 Task: Create a task  Integrate website with a new content delivery network (CDN) , assign it to team member softage.3@softage.net in the project AgileRealm and update the status of the task to  Off Track , set the priority of the task to Medium
Action: Mouse moved to (94, 340)
Screenshot: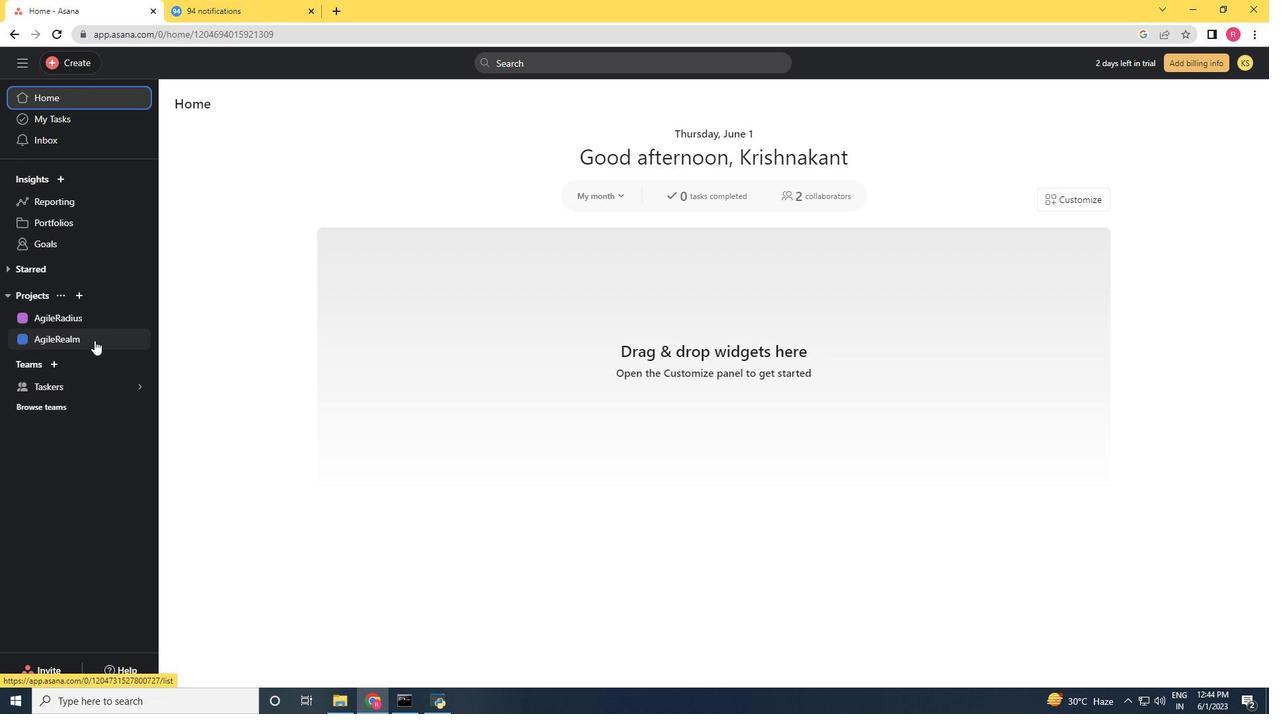
Action: Mouse pressed left at (94, 340)
Screenshot: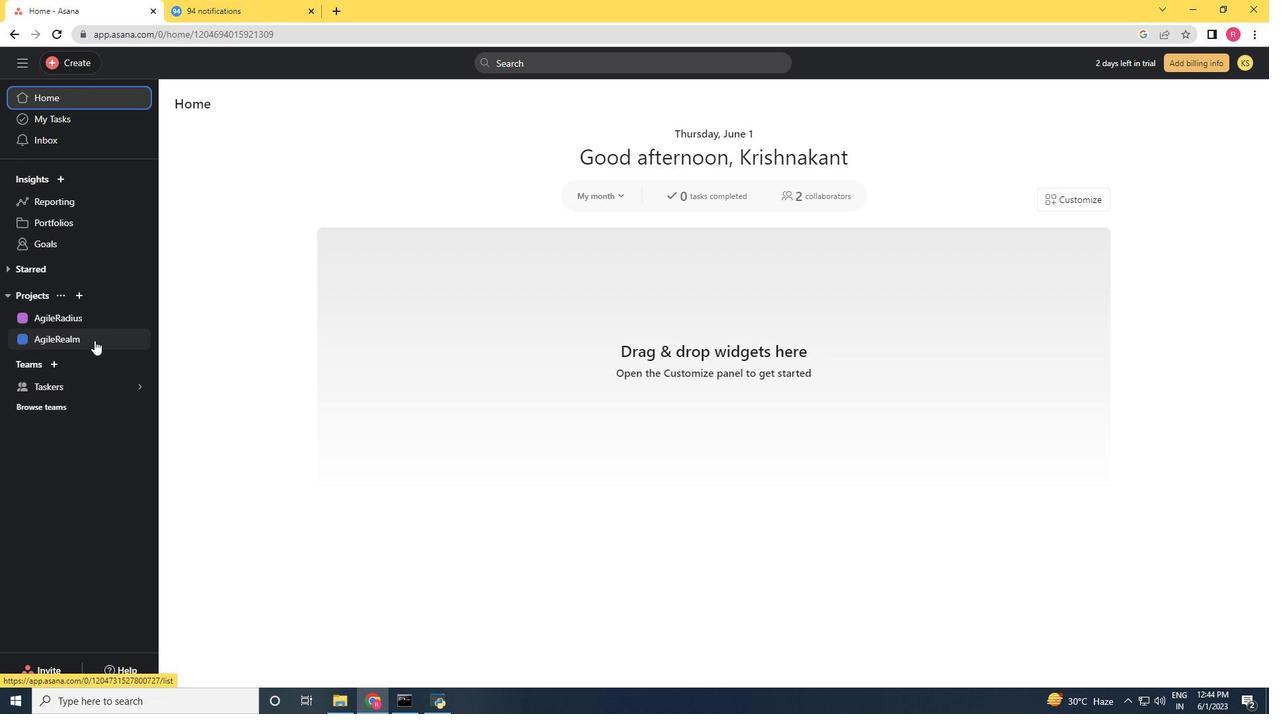 
Action: Mouse moved to (67, 57)
Screenshot: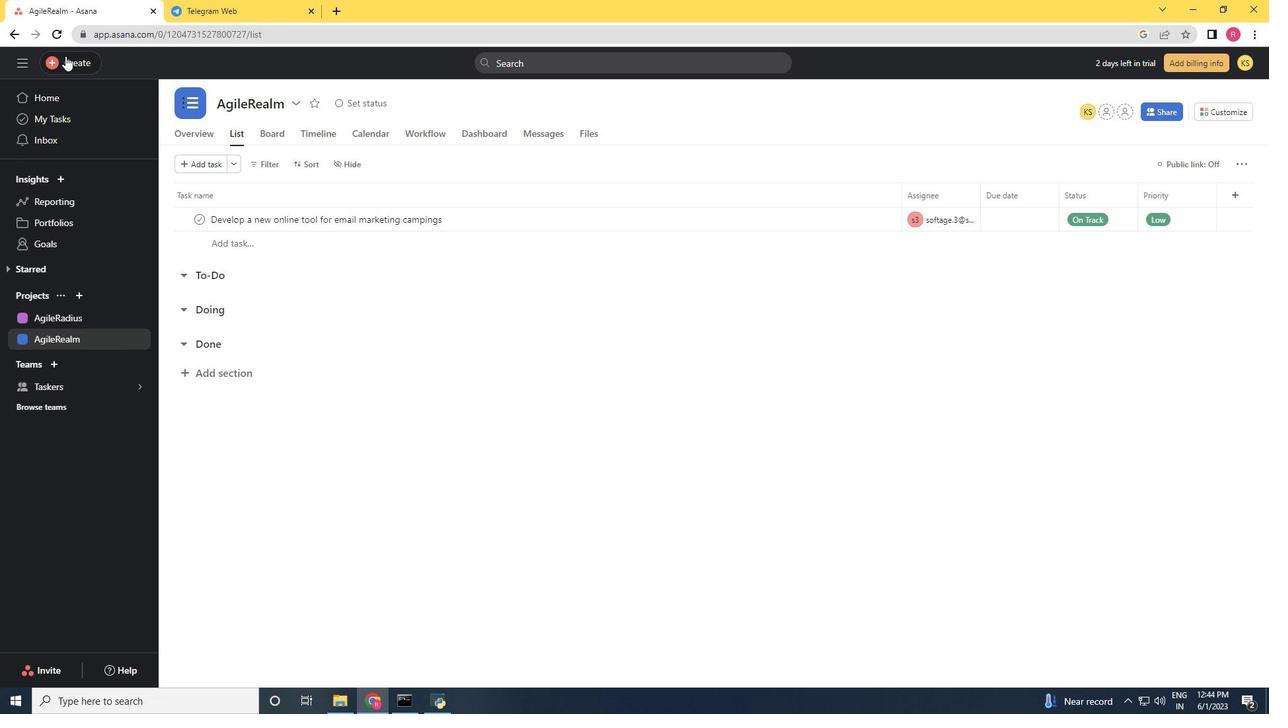 
Action: Mouse pressed left at (67, 57)
Screenshot: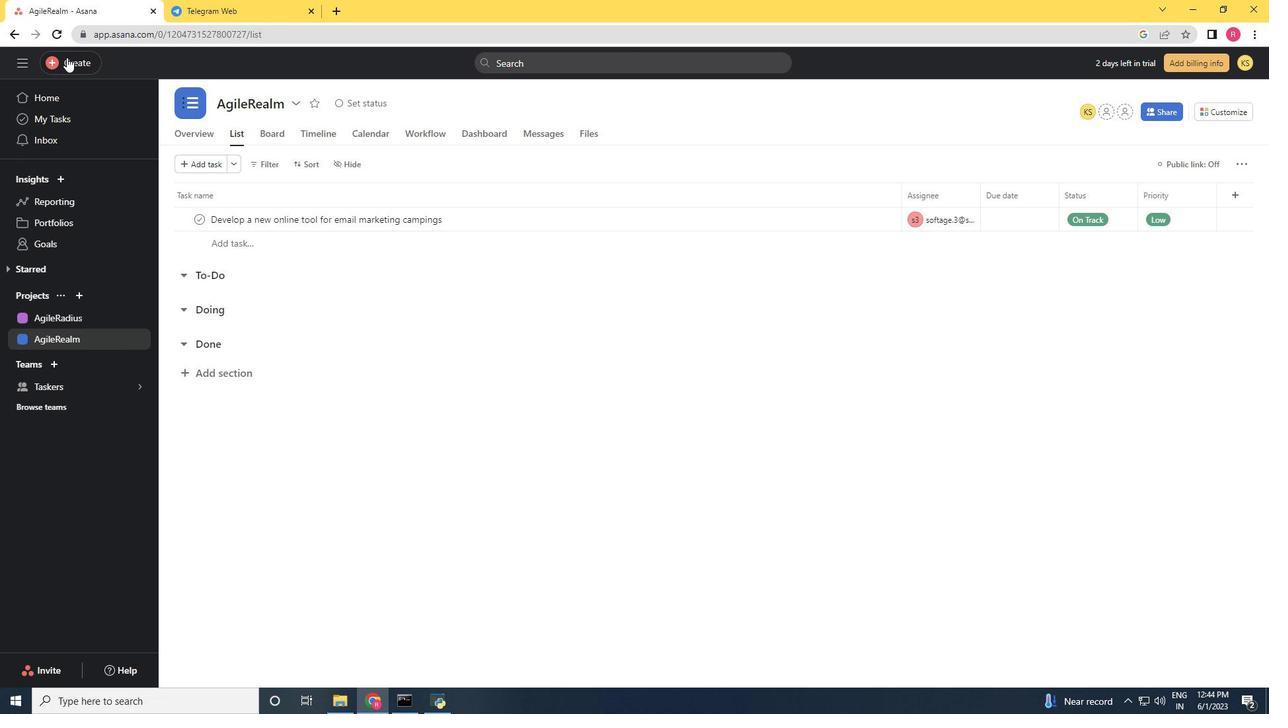 
Action: Mouse moved to (156, 74)
Screenshot: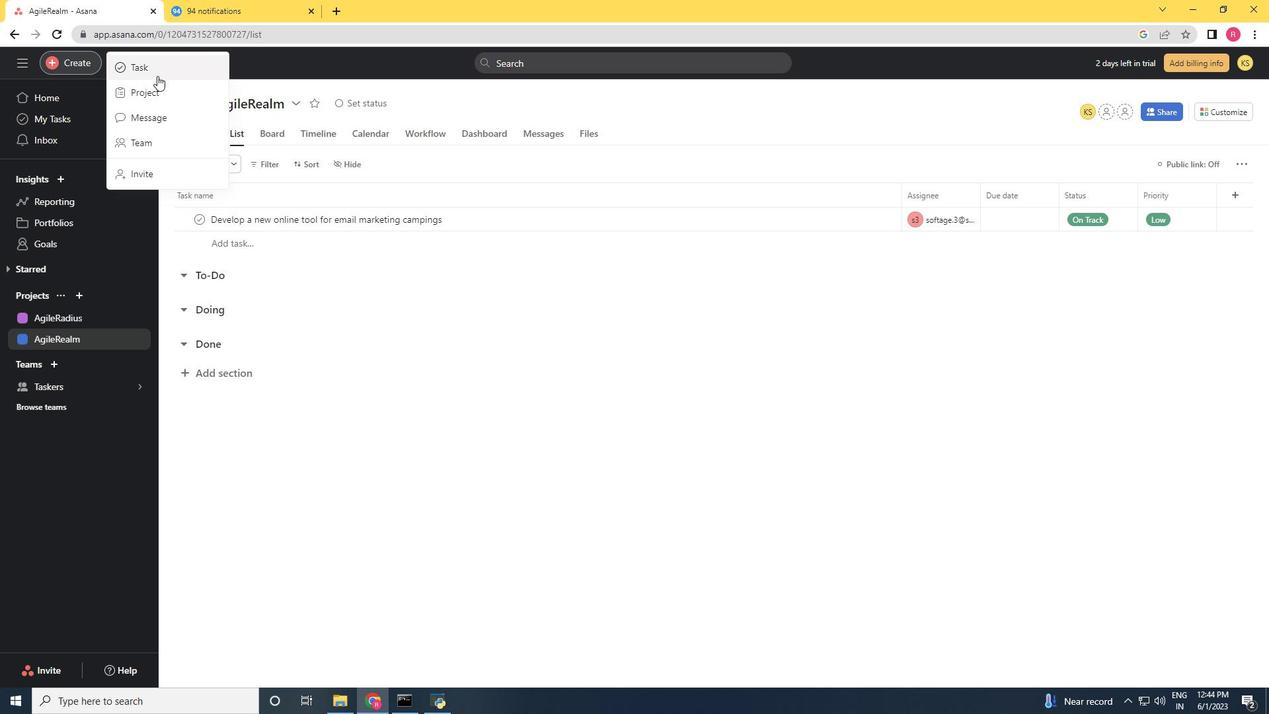 
Action: Mouse pressed left at (156, 74)
Screenshot: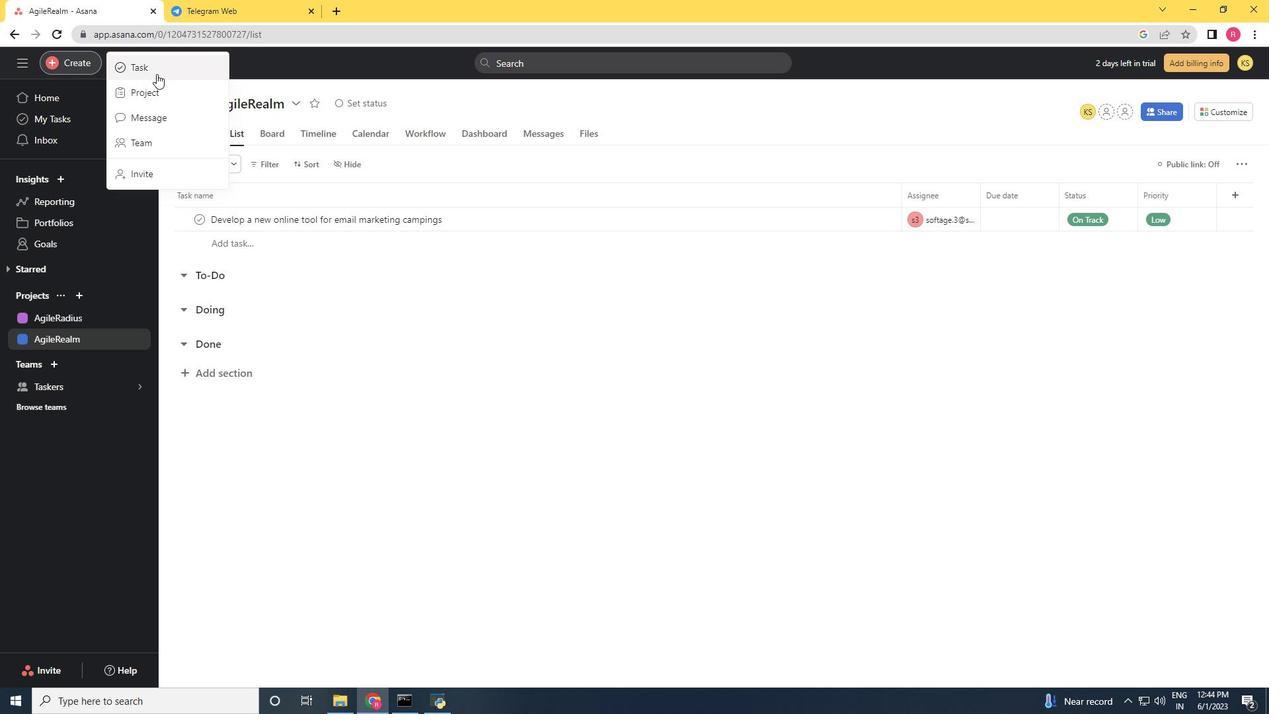 
Action: Mouse moved to (258, 117)
Screenshot: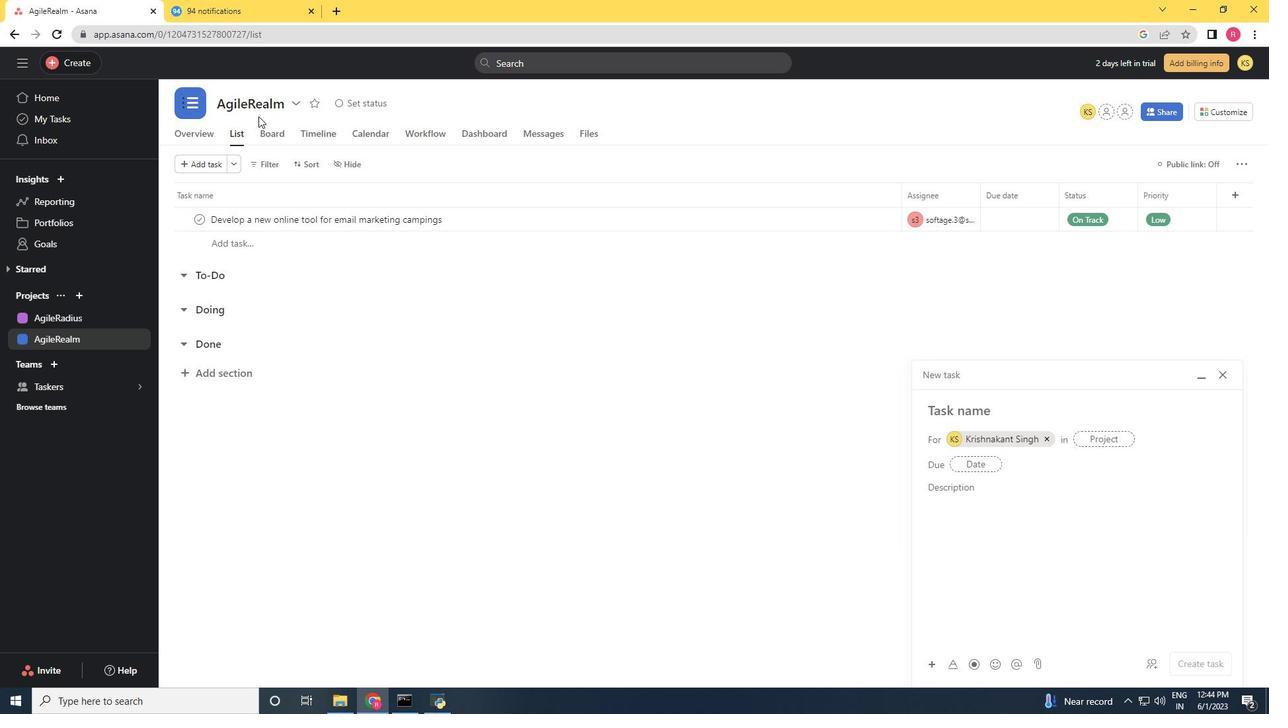 
Action: Key pressed <Key.shift>Integrate<Key.space>website<Key.space>with<Key.space>a<Key.space>new<Key.space>content<Key.space>delivery<Key.space>network<Key.space><Key.shift_r><Key.shift_r><Key.shift_r><Key.shift_r><Key.shift_r><Key.shift_r><Key.shift_r><Key.shift_r>(CDN)
Screenshot: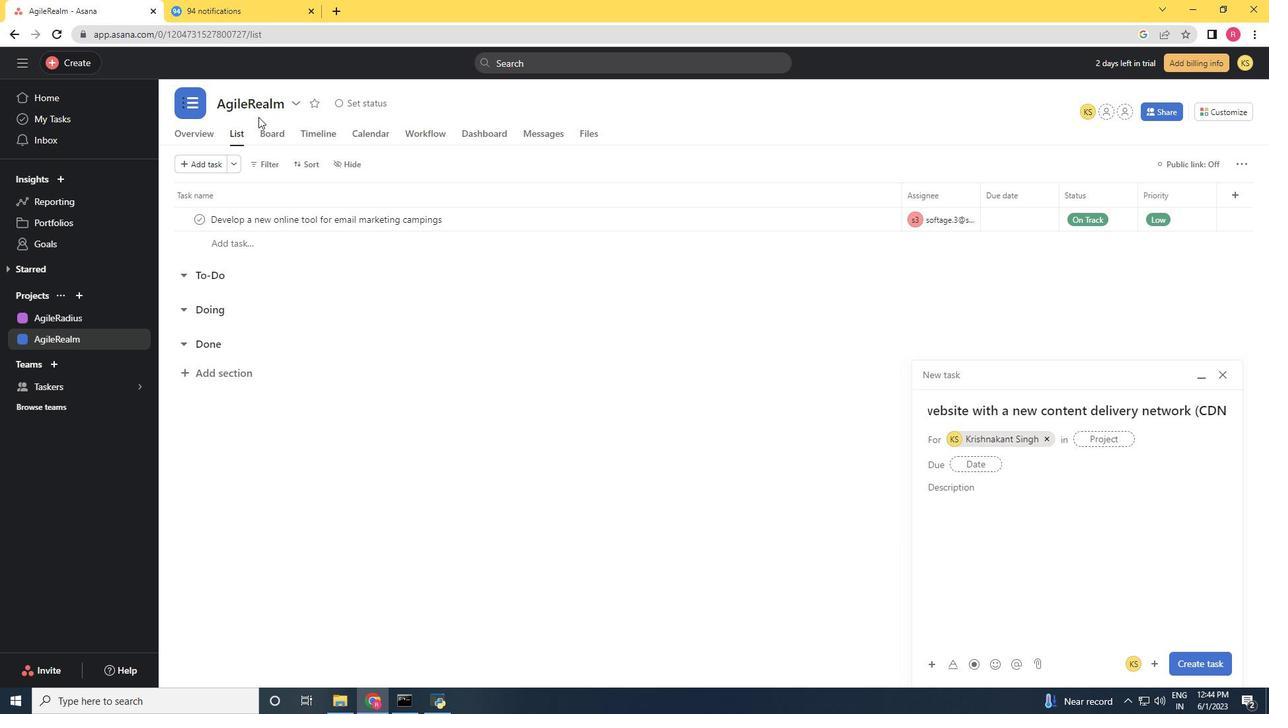 
Action: Mouse moved to (1046, 437)
Screenshot: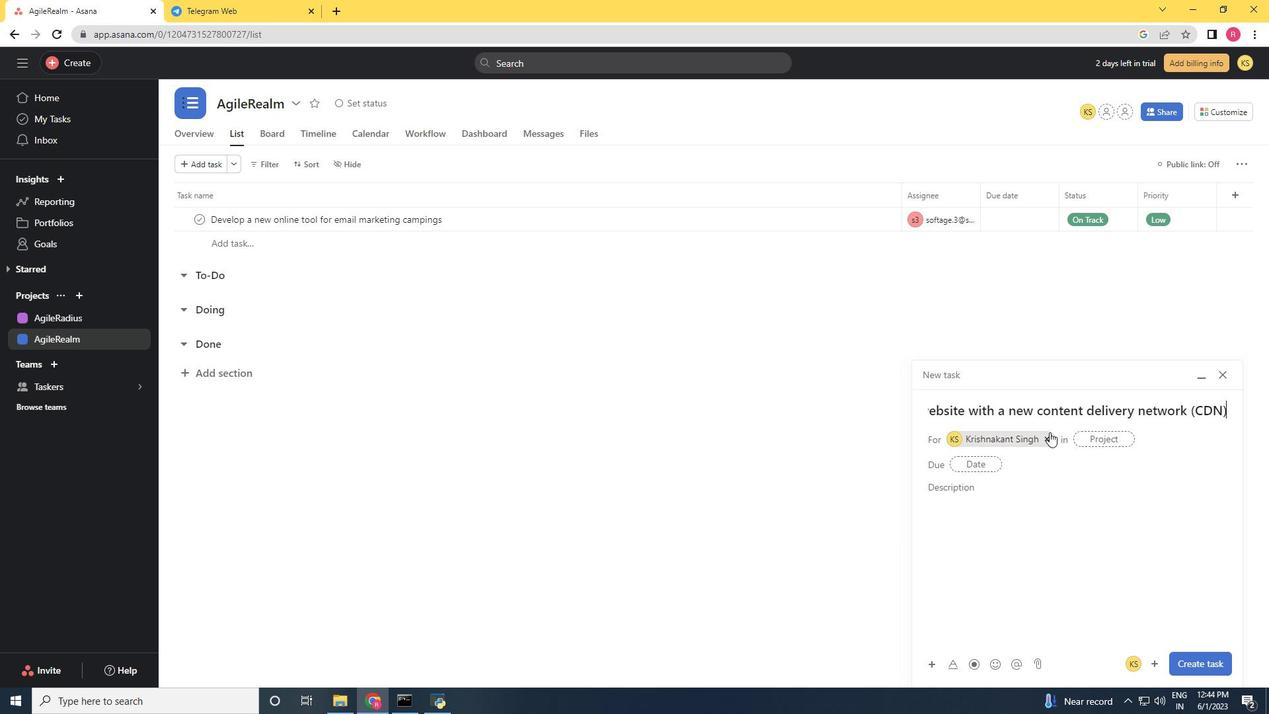 
Action: Mouse pressed left at (1046, 437)
Screenshot: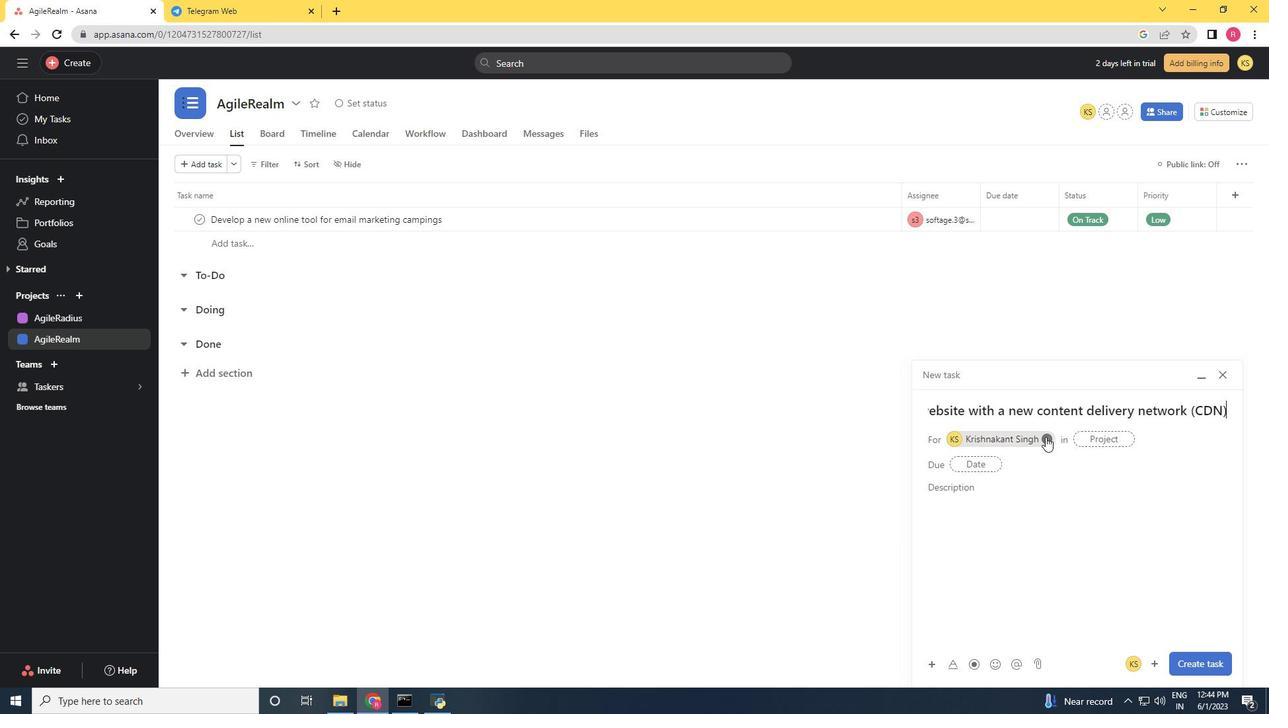 
Action: Mouse moved to (989, 438)
Screenshot: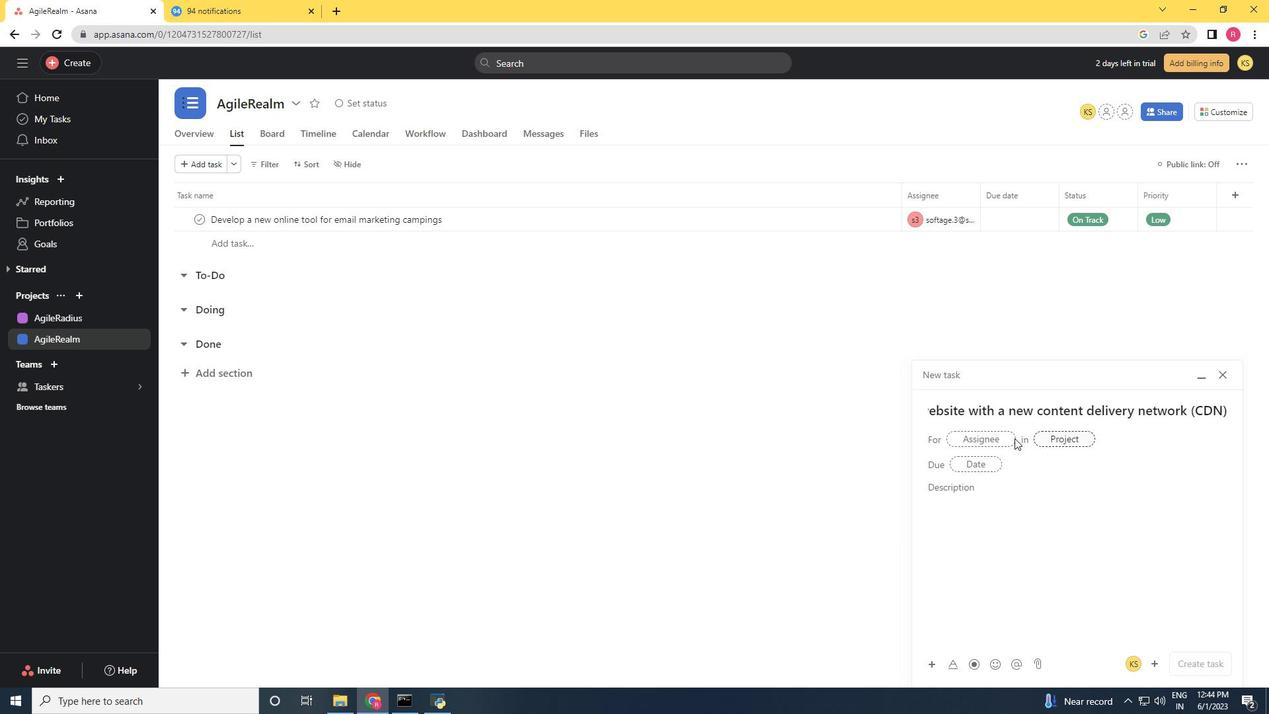 
Action: Mouse pressed left at (989, 438)
Screenshot: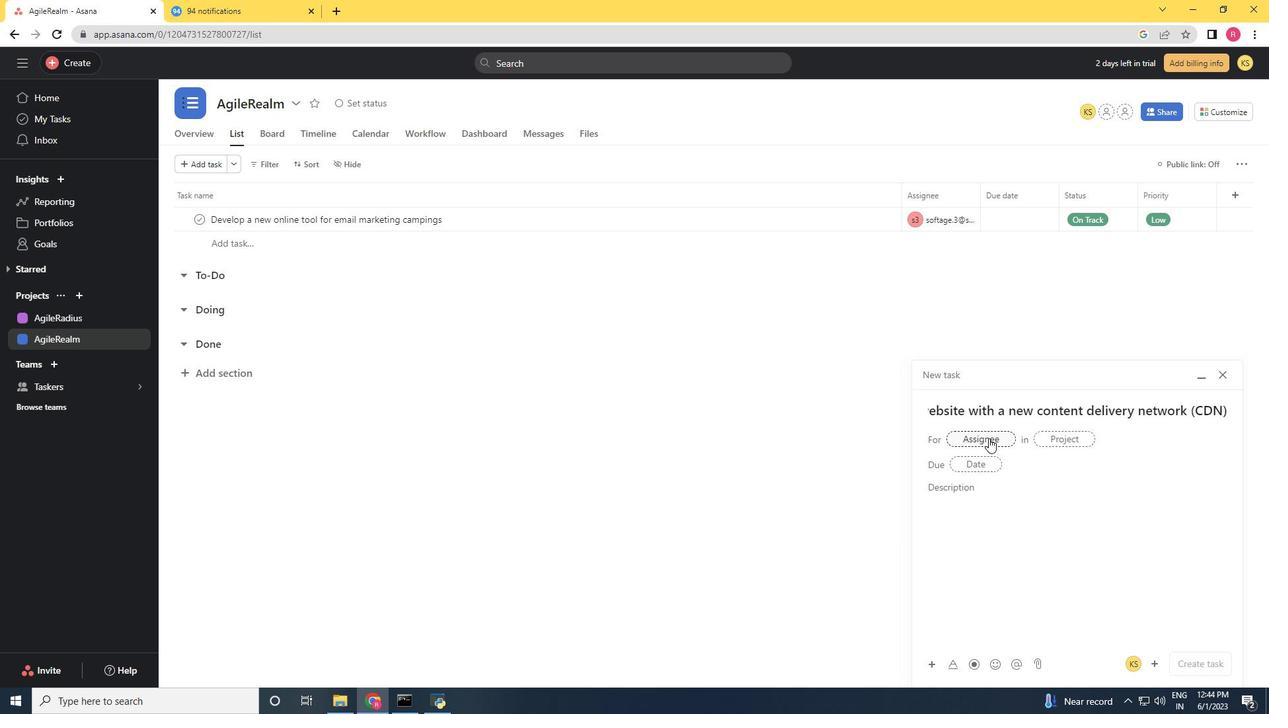 
Action: Key pressed softage.3<Key.shift>@softage.net
Screenshot: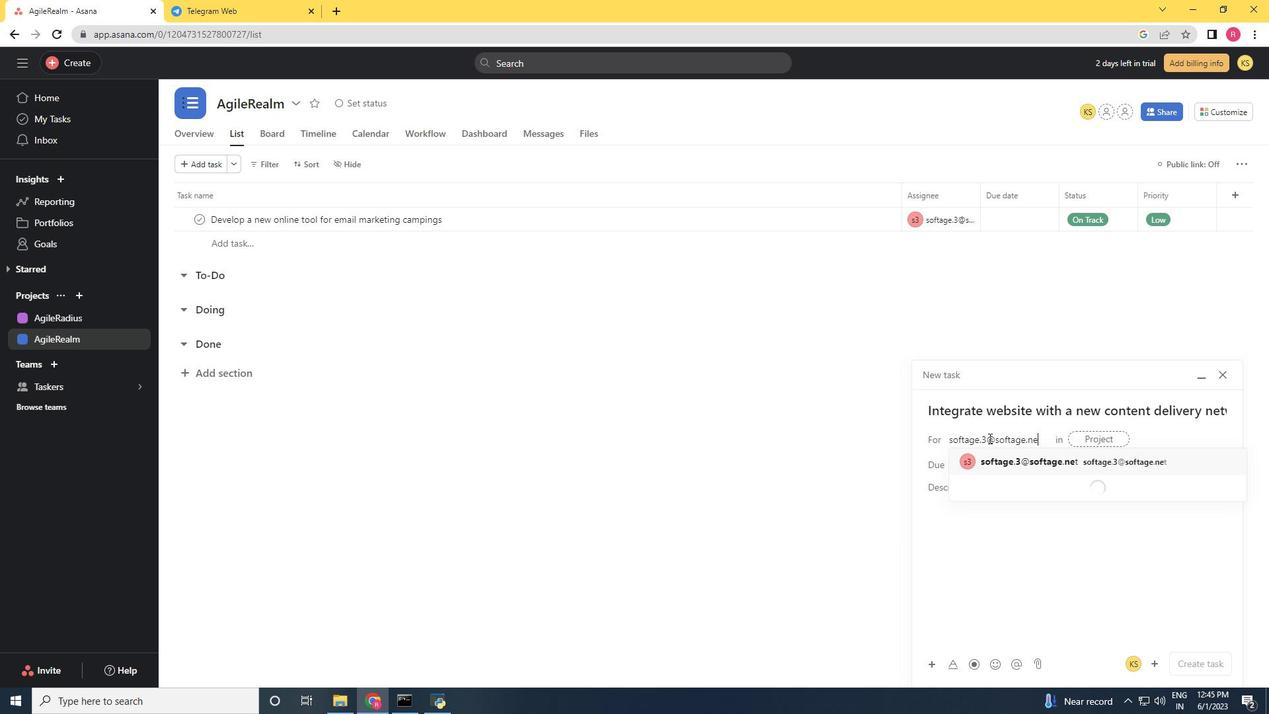 
Action: Mouse moved to (1043, 467)
Screenshot: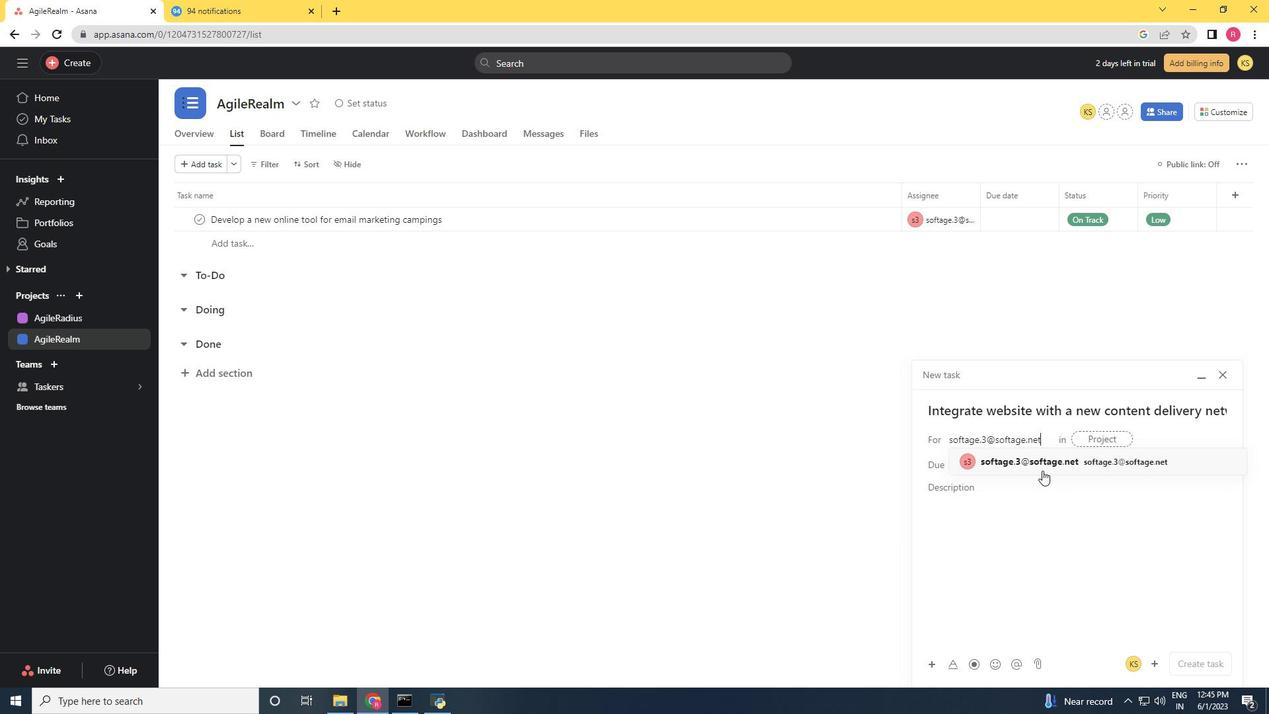 
Action: Mouse pressed left at (1043, 467)
Screenshot: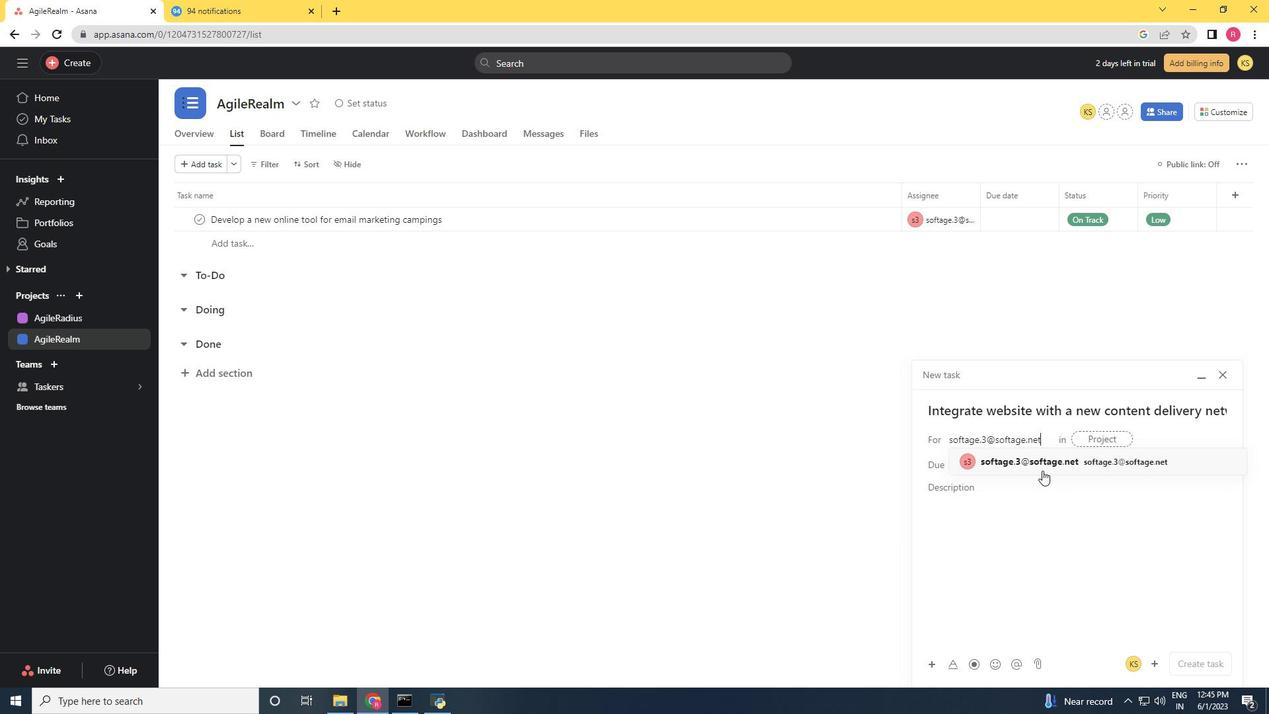 
Action: Mouse moved to (852, 483)
Screenshot: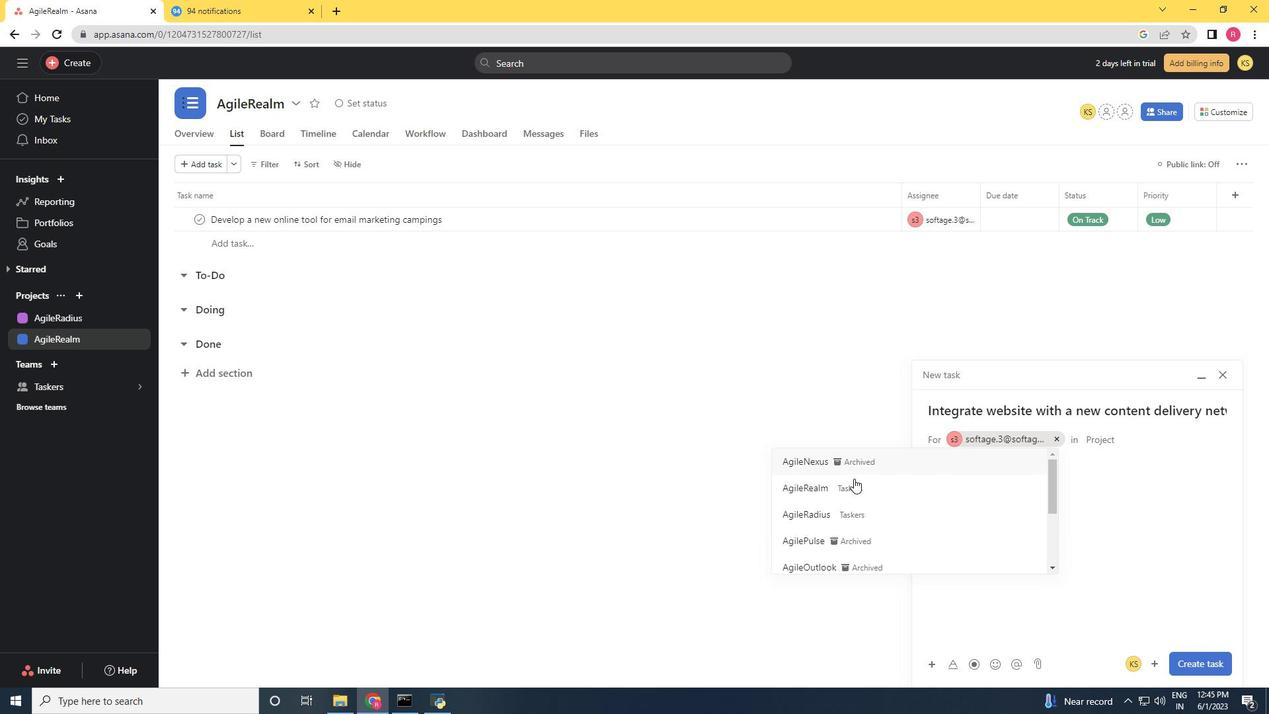 
Action: Mouse pressed left at (852, 483)
Screenshot: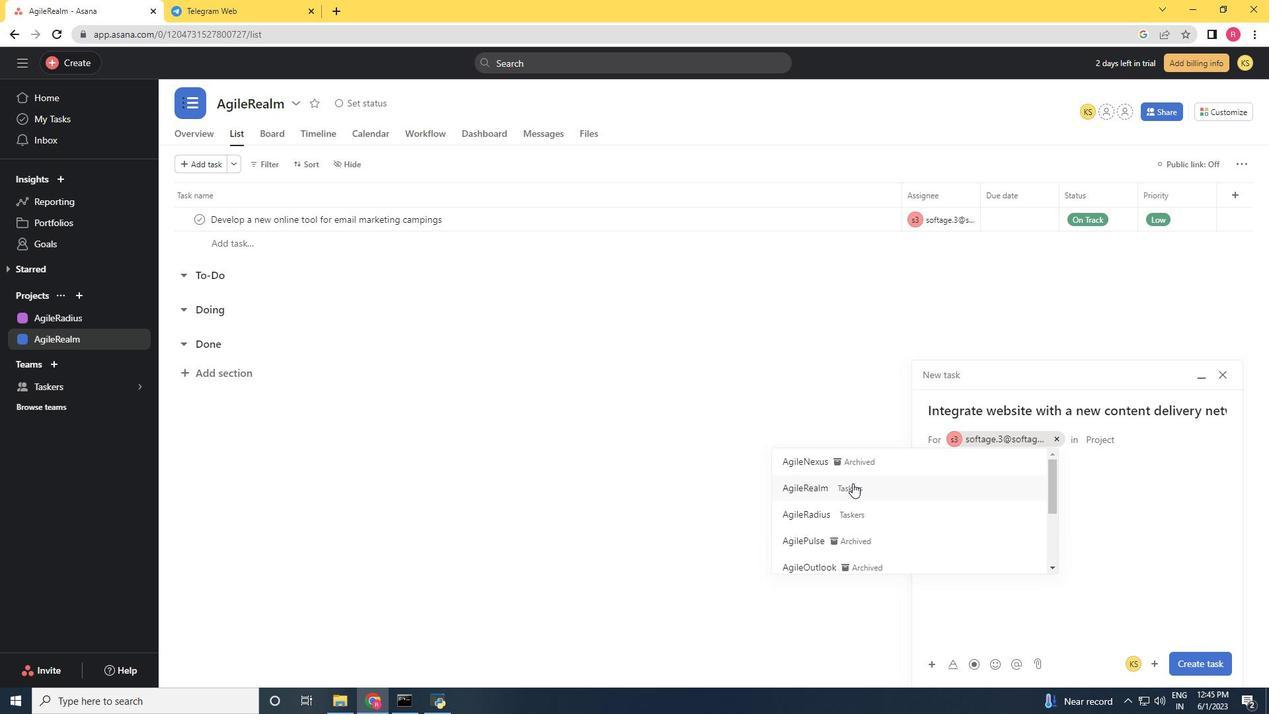 
Action: Mouse moved to (986, 497)
Screenshot: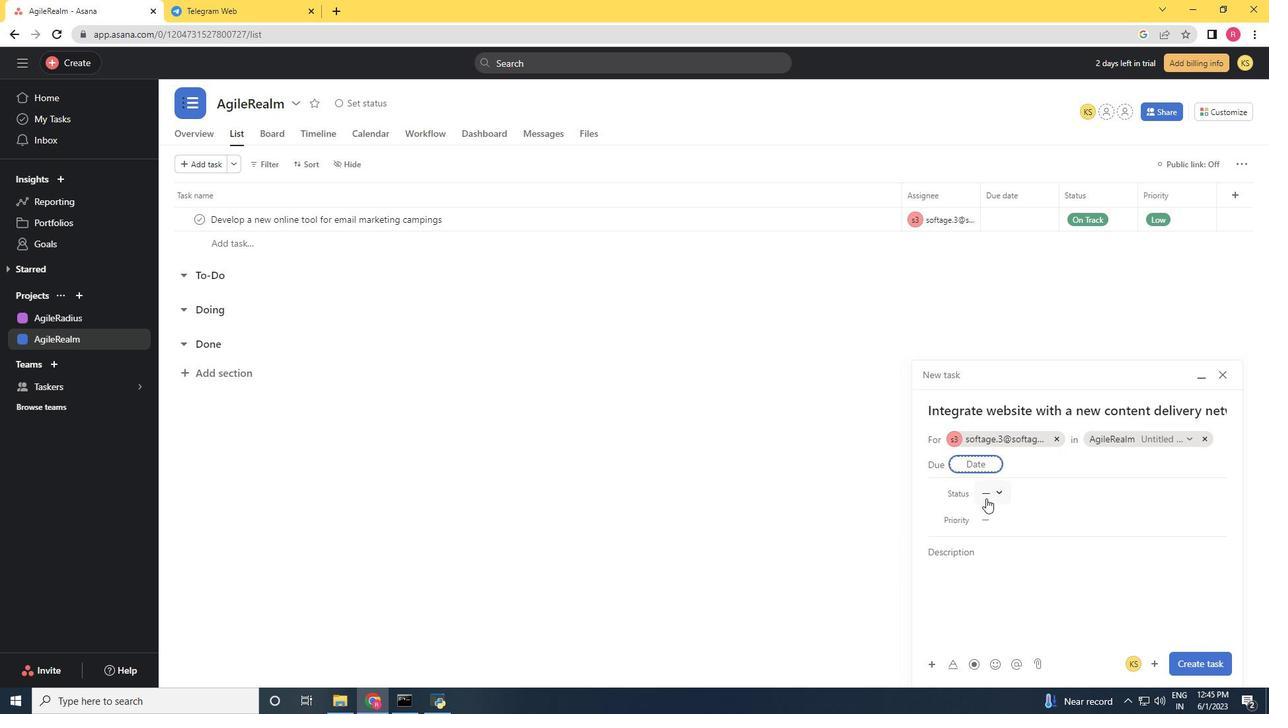 
Action: Mouse pressed left at (986, 497)
Screenshot: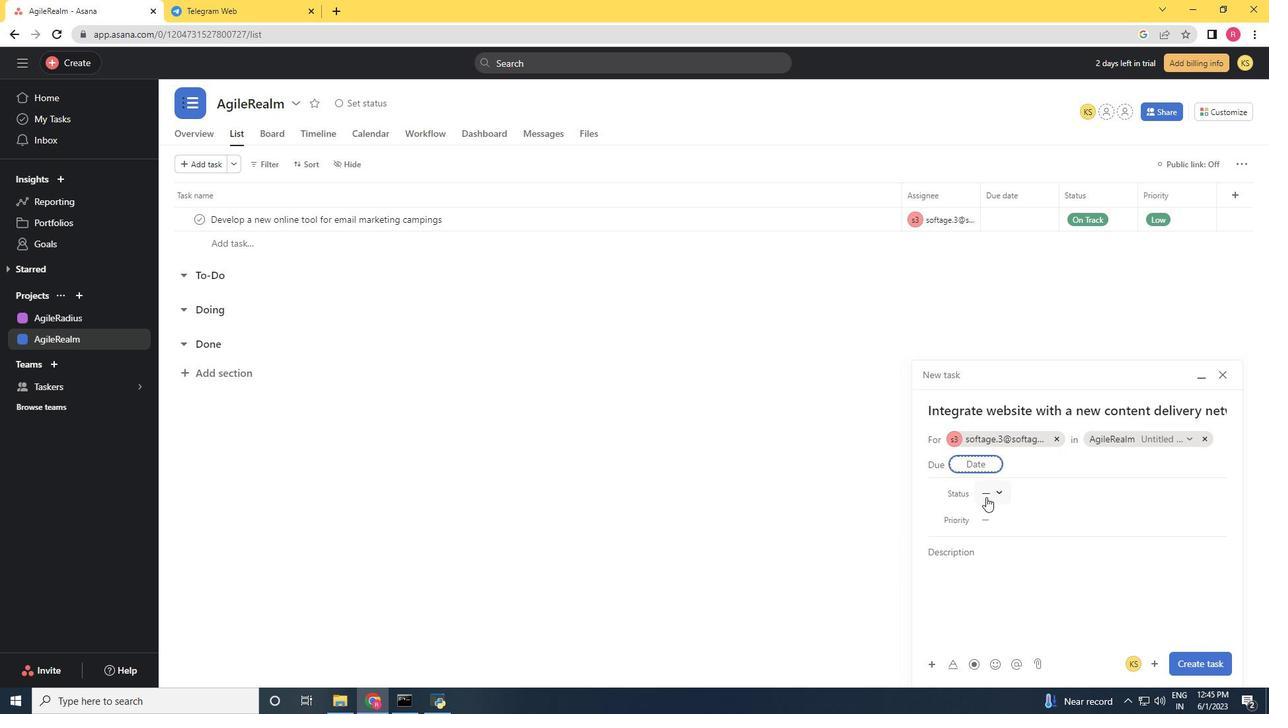 
Action: Mouse moved to (1003, 557)
Screenshot: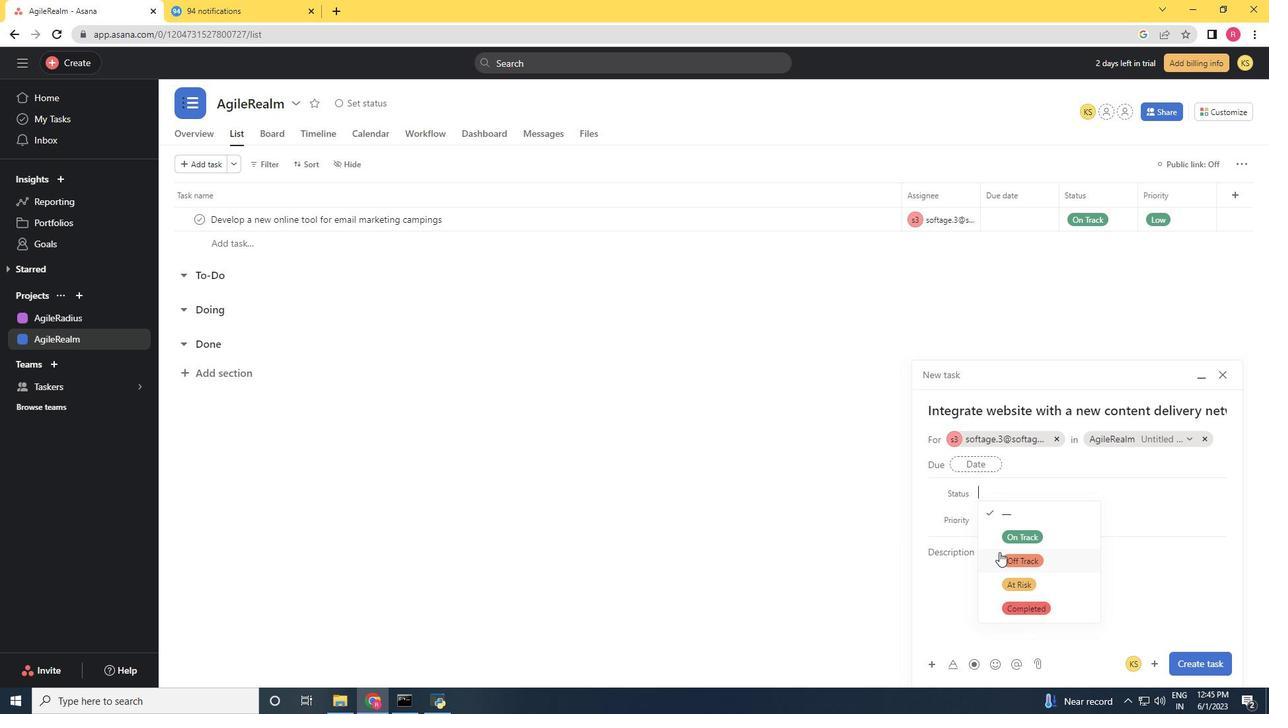 
Action: Mouse pressed left at (1003, 557)
Screenshot: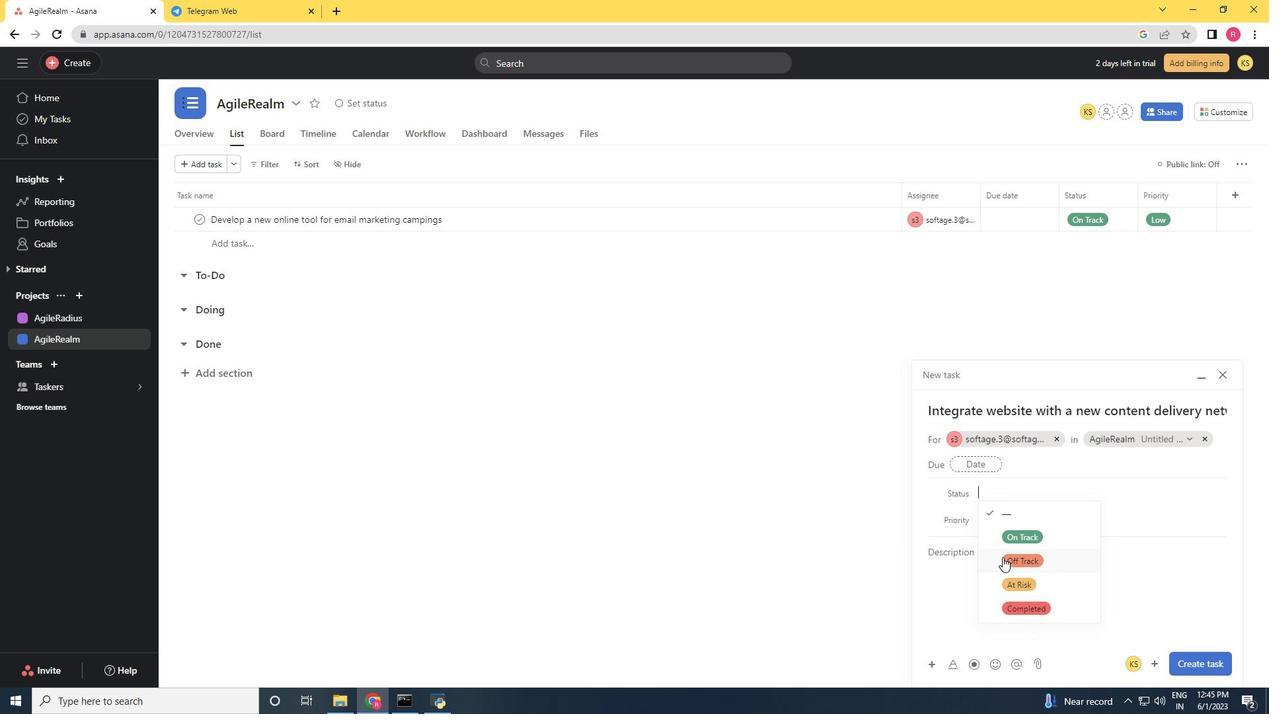 
Action: Mouse moved to (995, 523)
Screenshot: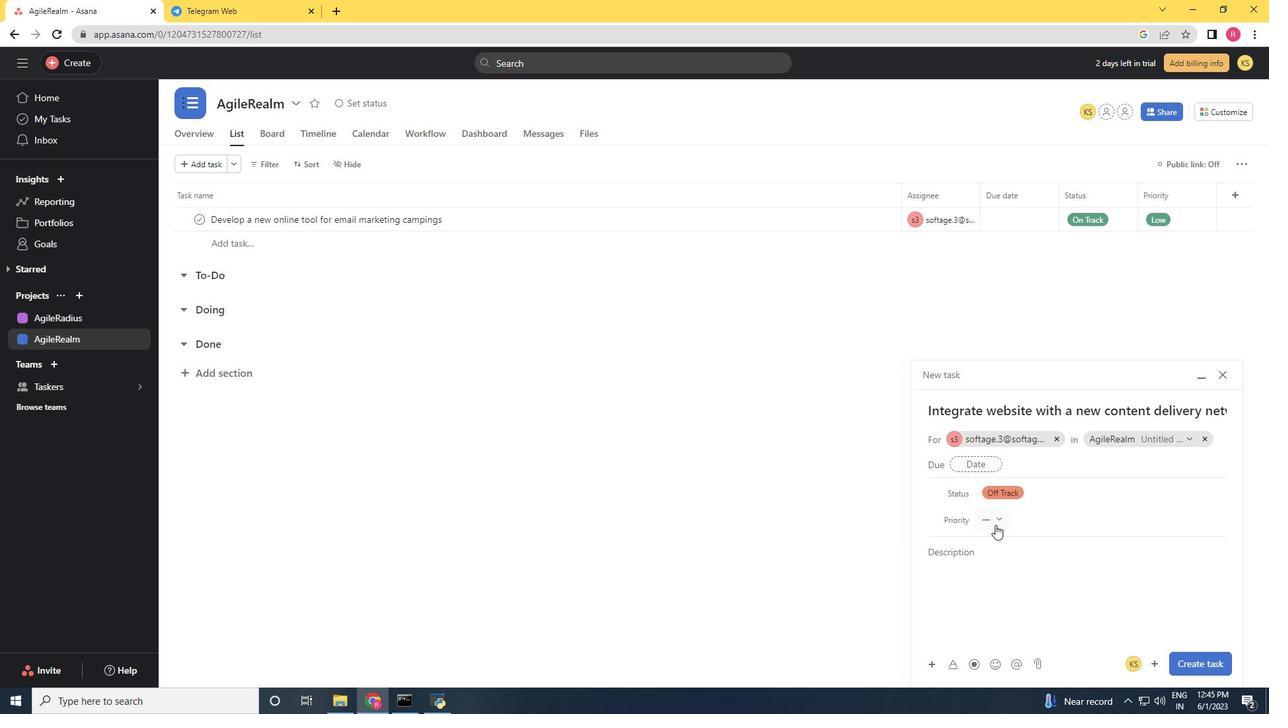 
Action: Mouse pressed left at (995, 523)
Screenshot: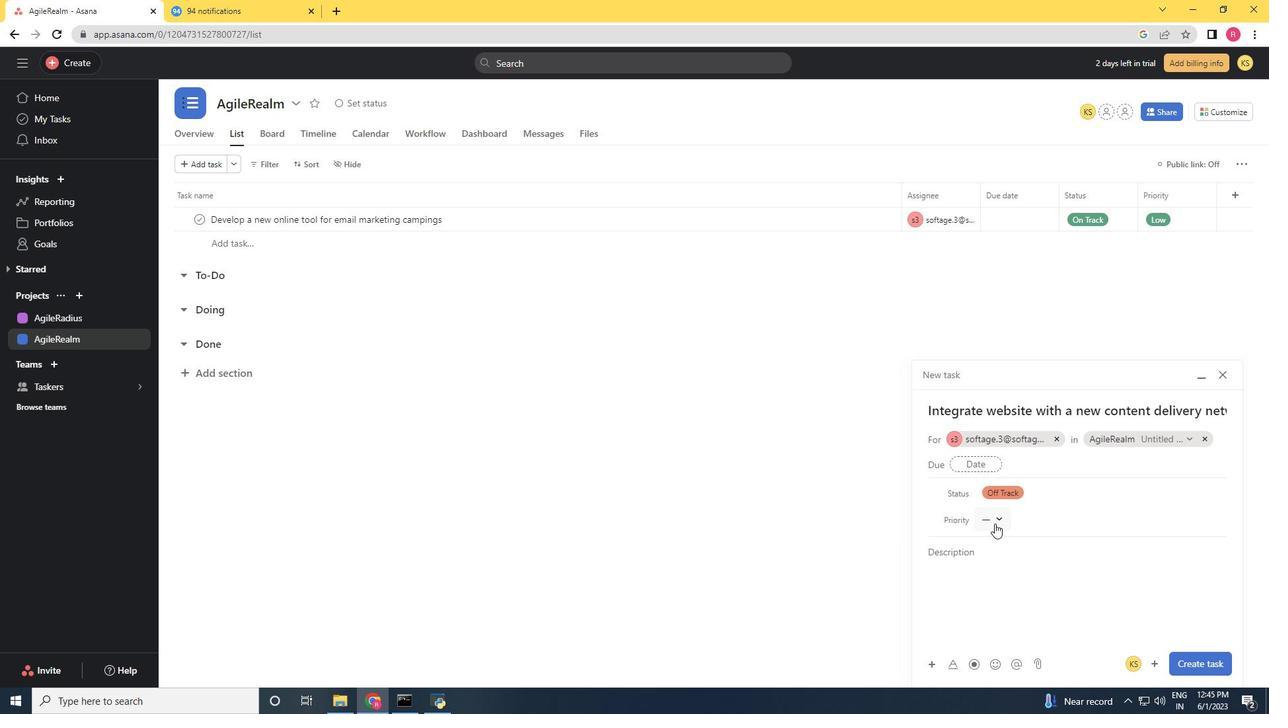 
Action: Mouse moved to (1018, 582)
Screenshot: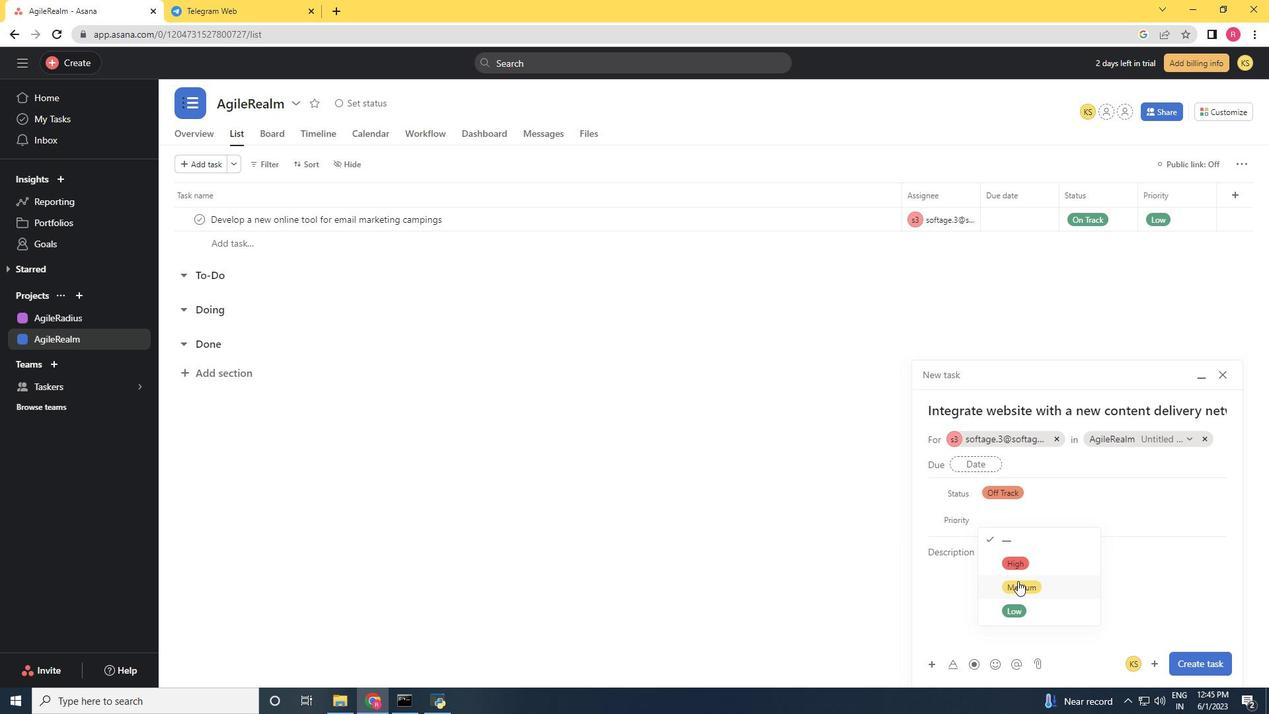 
Action: Mouse pressed left at (1018, 582)
Screenshot: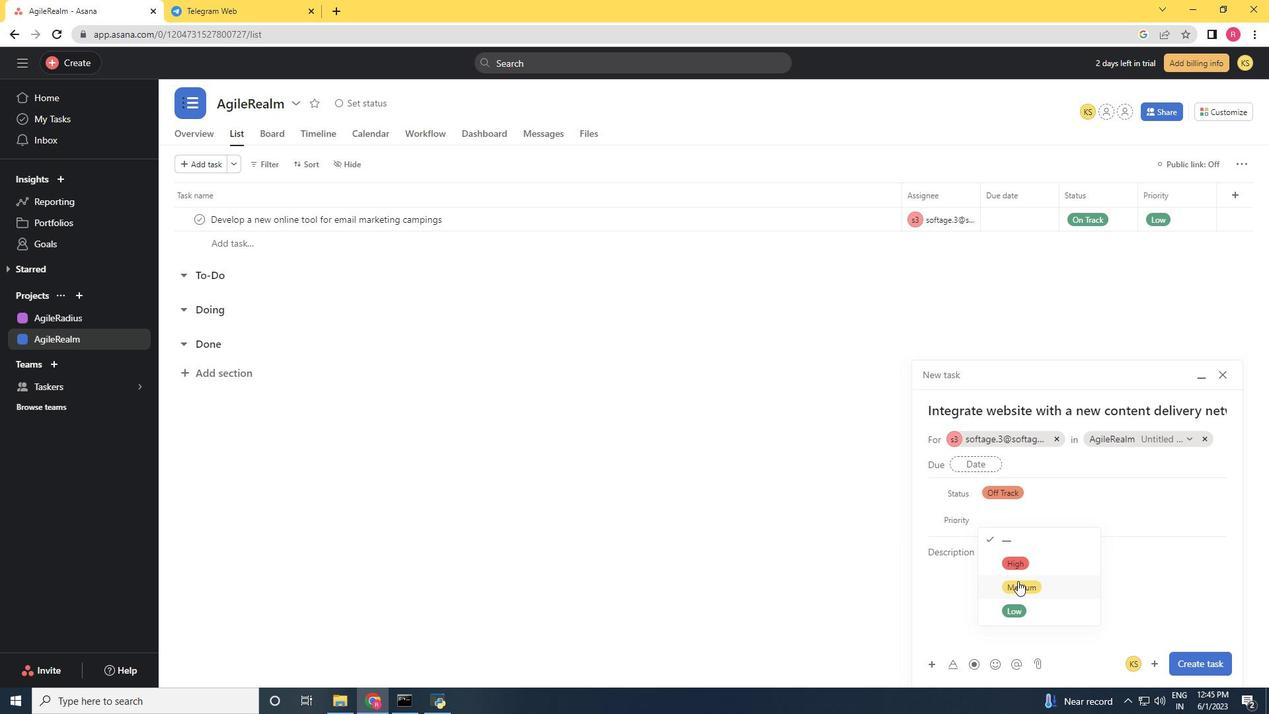 
Action: Mouse moved to (1200, 658)
Screenshot: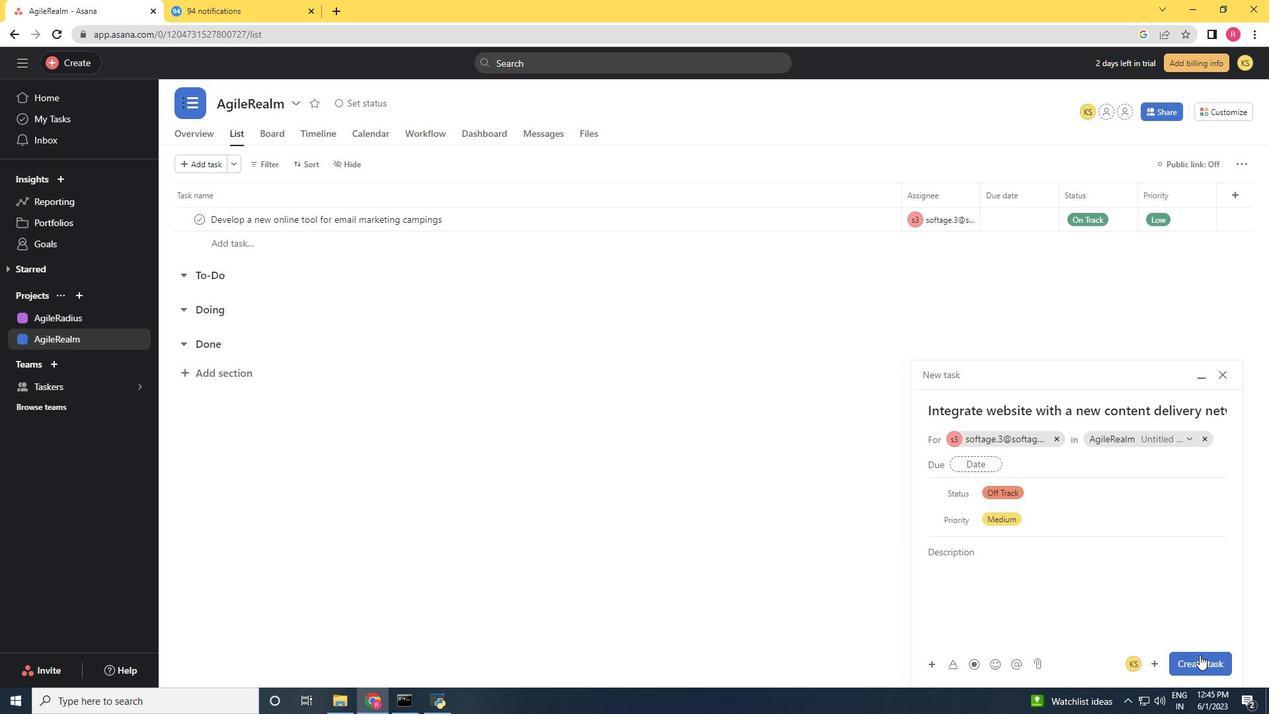 
Action: Mouse pressed left at (1200, 658)
Screenshot: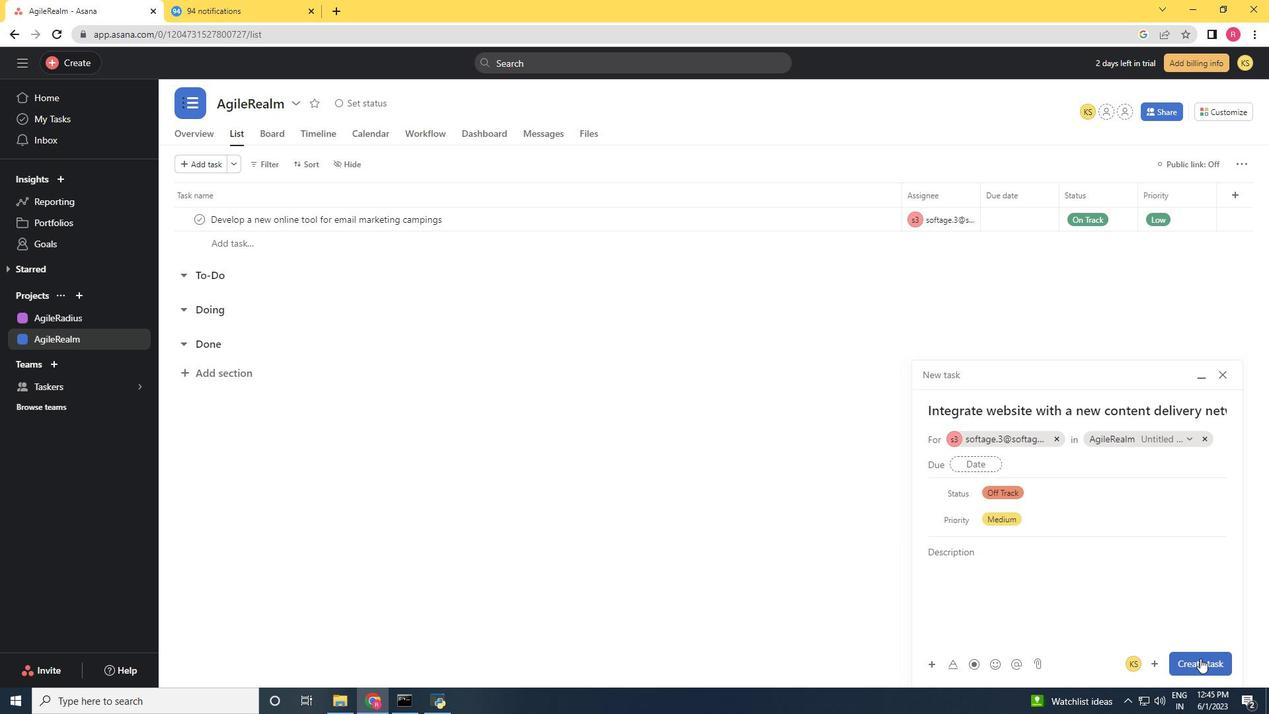 
Action: Mouse moved to (1091, 567)
Screenshot: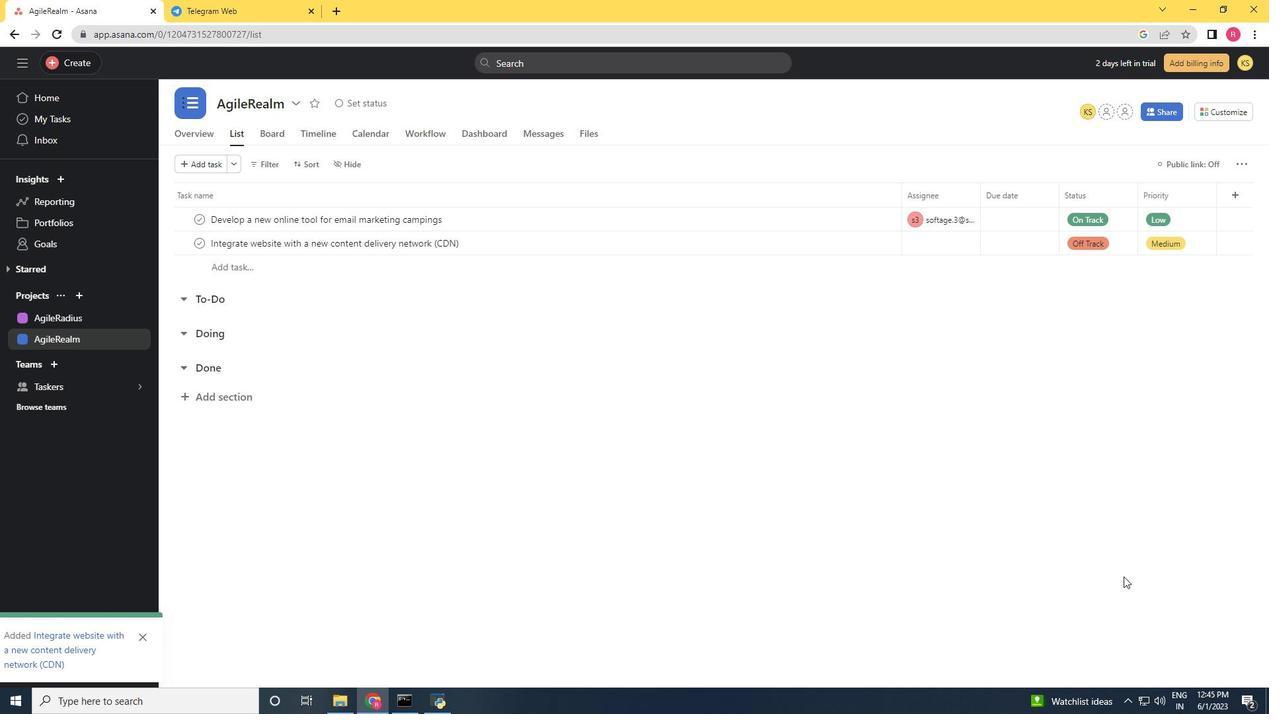 
